 Task: Add a question "What do you look for in a job?".
Action: Mouse moved to (535, 129)
Screenshot: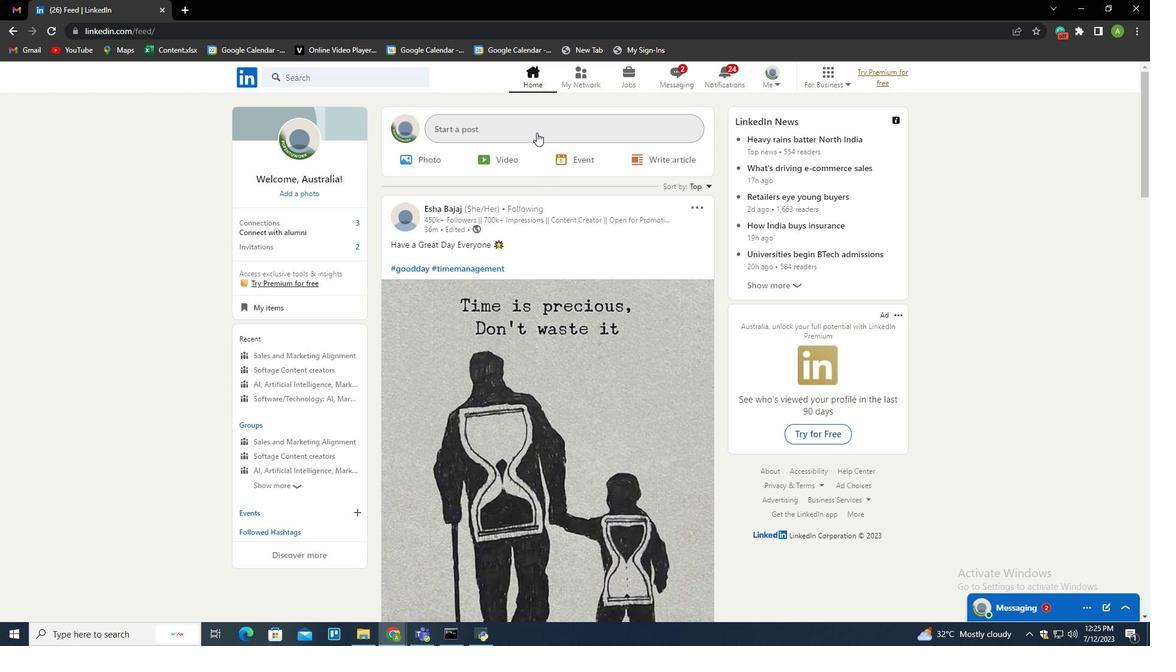 
Action: Mouse pressed left at (535, 129)
Screenshot: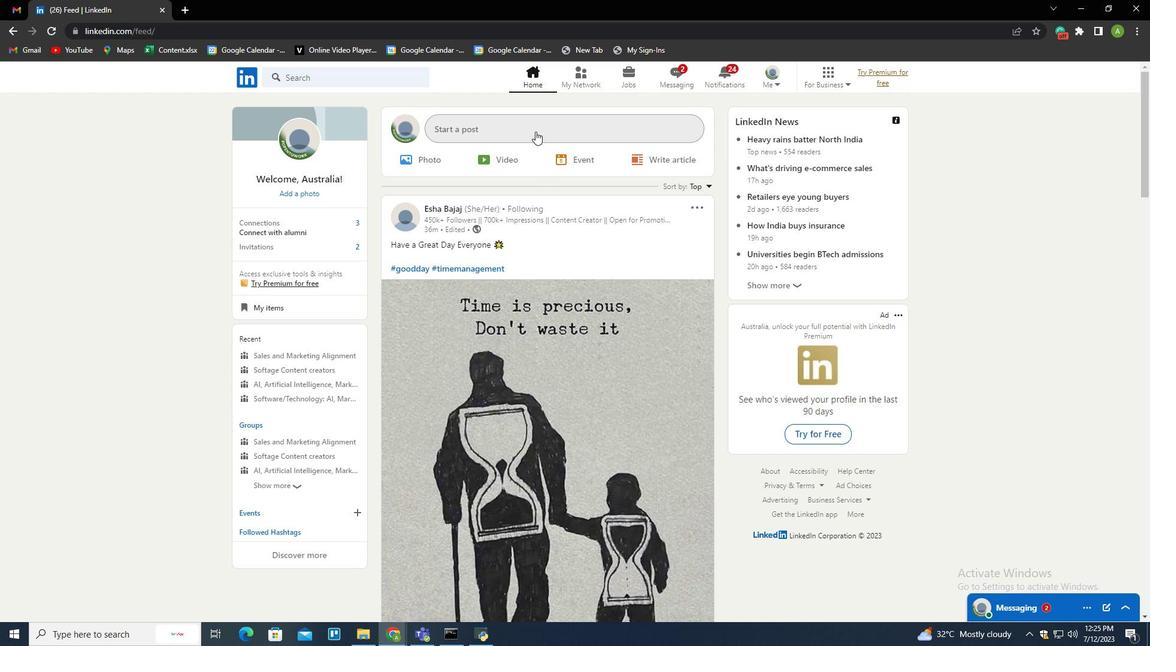 
Action: Mouse moved to (508, 359)
Screenshot: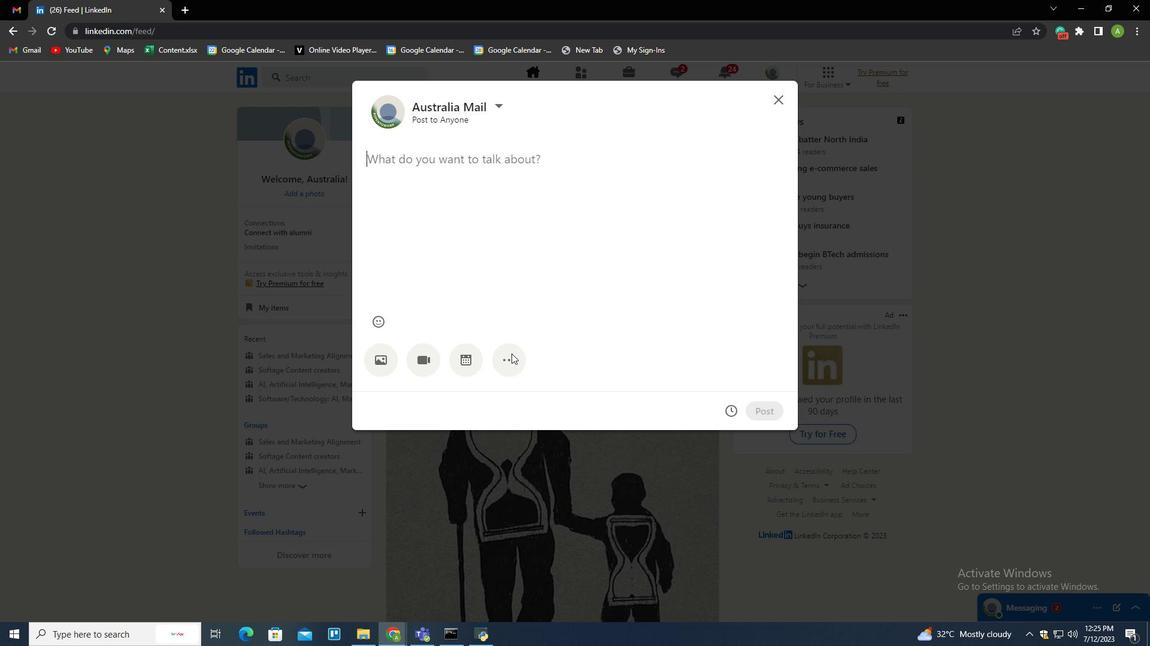 
Action: Mouse pressed left at (508, 359)
Screenshot: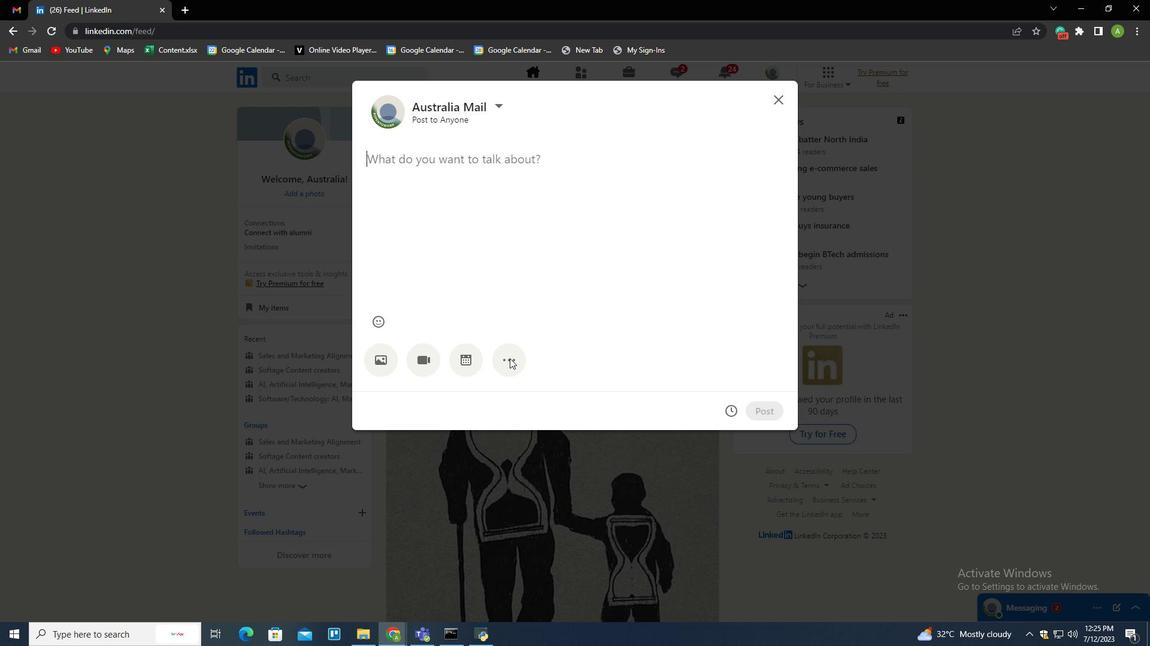 
Action: Mouse moved to (587, 355)
Screenshot: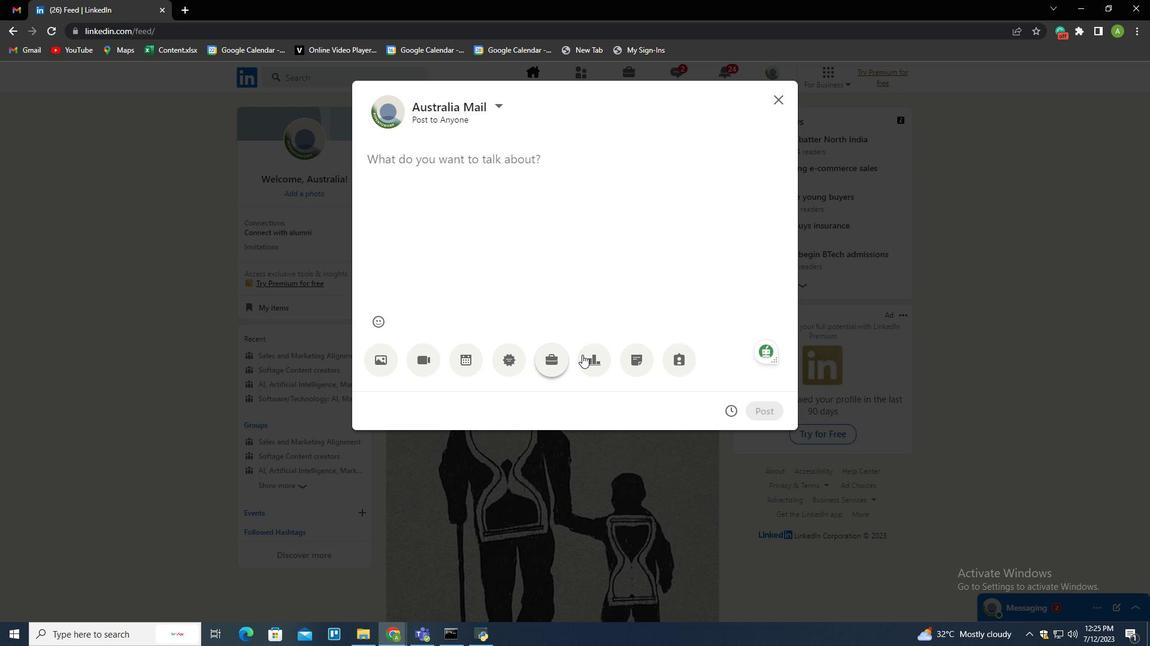 
Action: Mouse pressed left at (587, 355)
Screenshot: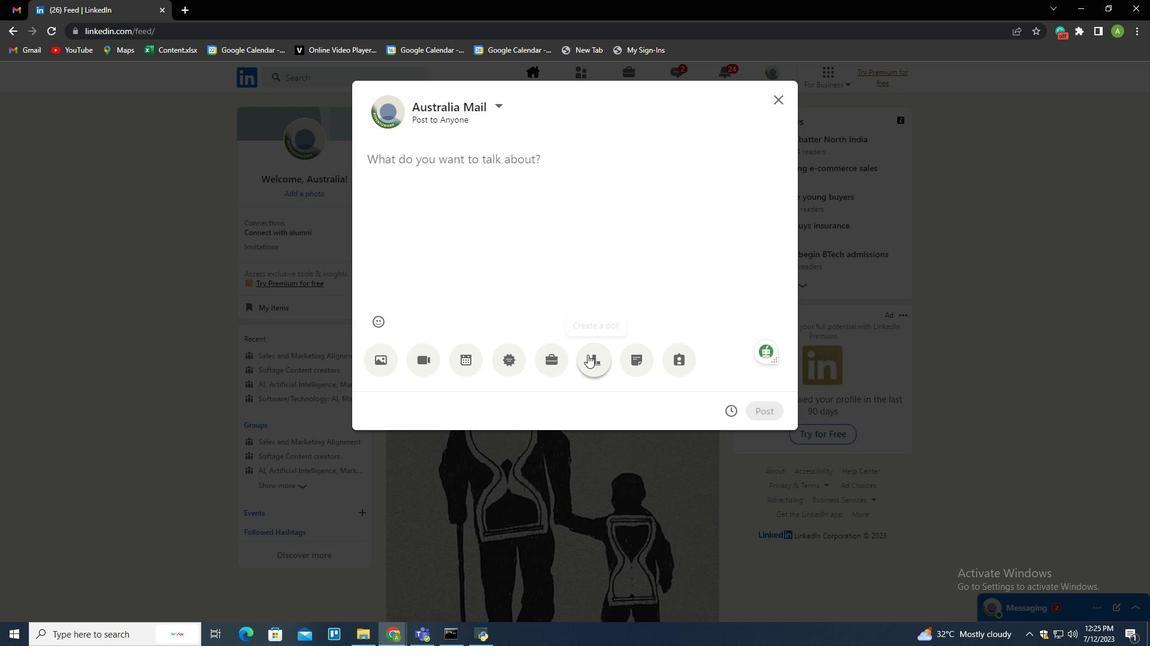 
Action: Mouse moved to (519, 143)
Screenshot: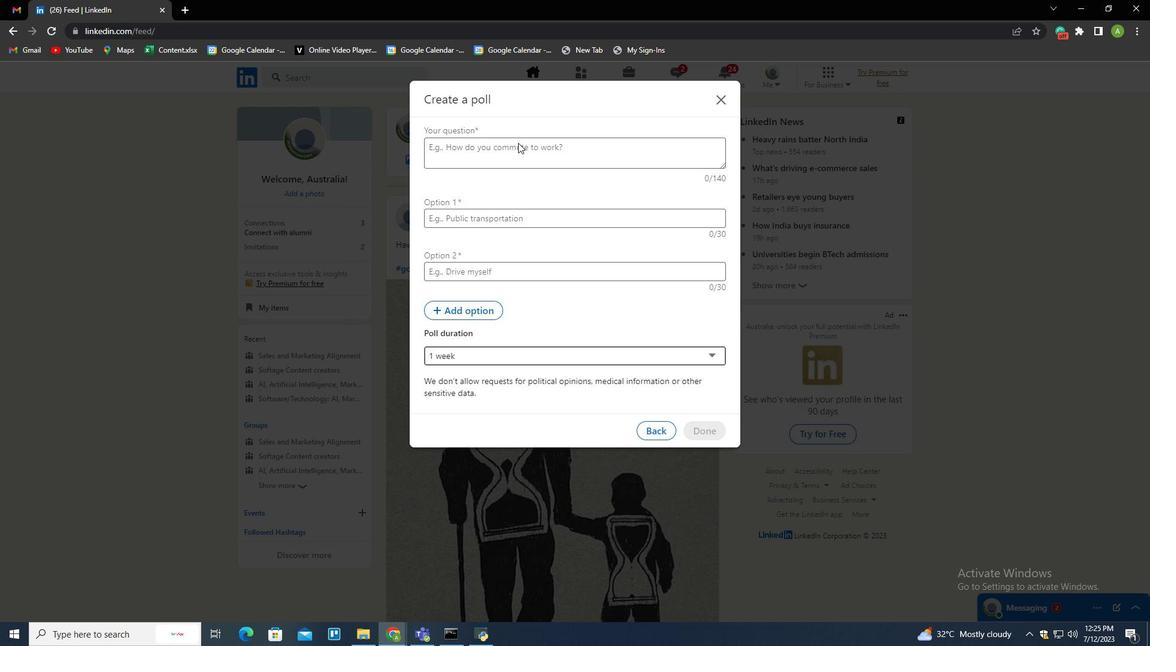 
Action: Mouse pressed left at (519, 143)
Screenshot: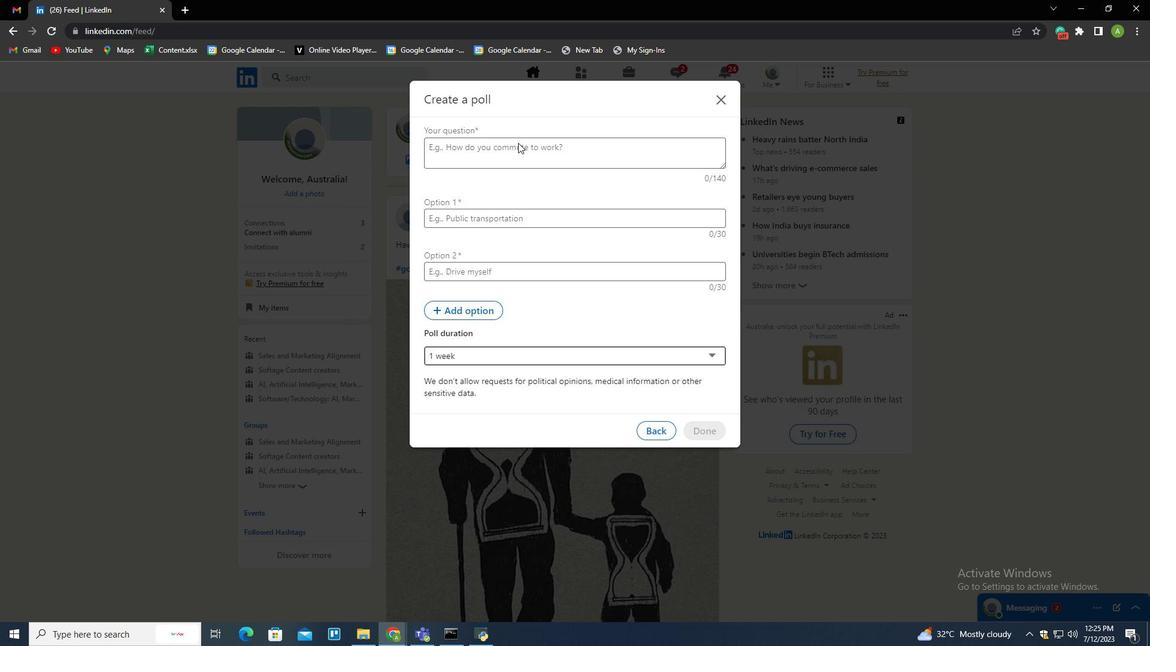 
Action: Key pressed <Key.shift>E<Key.backspace><Key.shift>What<Key.space>do<Key.space>you<Key.space>look<Key.space>for<Key.space>in<Key.space>a<Key.space>job<Key.shift><Key.shift><Key.shift><Key.shift><Key.shift><Key.shift><Key.shift><Key.shift><Key.shift><Key.shift><Key.shift><Key.shift>?
Screenshot: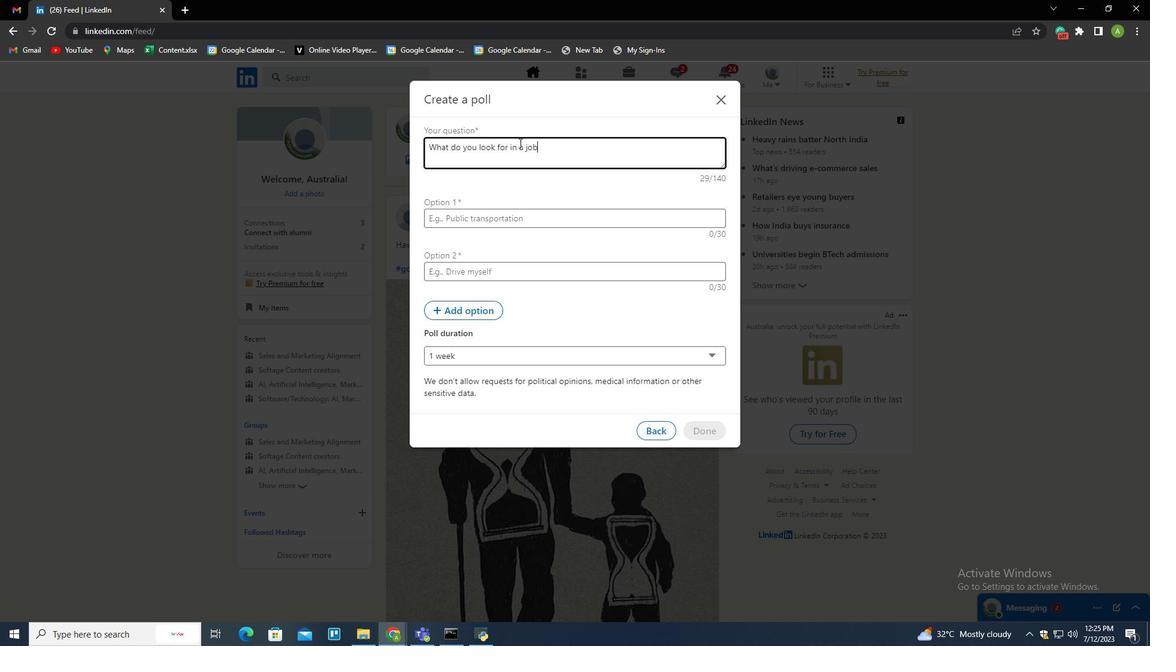 
Action: Mouse moved to (595, 309)
Screenshot: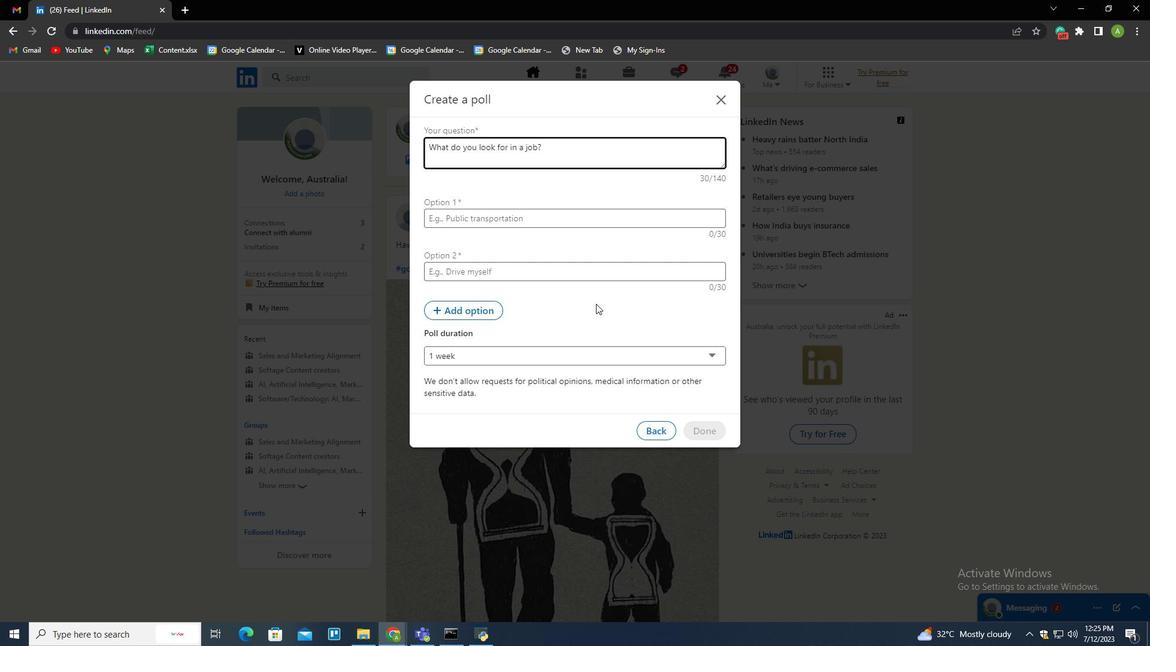 
